 Task: Create List Newsletters in Board Product Launch Planning to Workspace Customer Analytics. Create List Press Releases in Board Employee Recognition and Rewards to Workspace Customer Analytics. Create List Social Media Posts in Board Content Marketing Content Repurposing and Optimization to Workspace Customer Analytics
Action: Mouse moved to (200, 138)
Screenshot: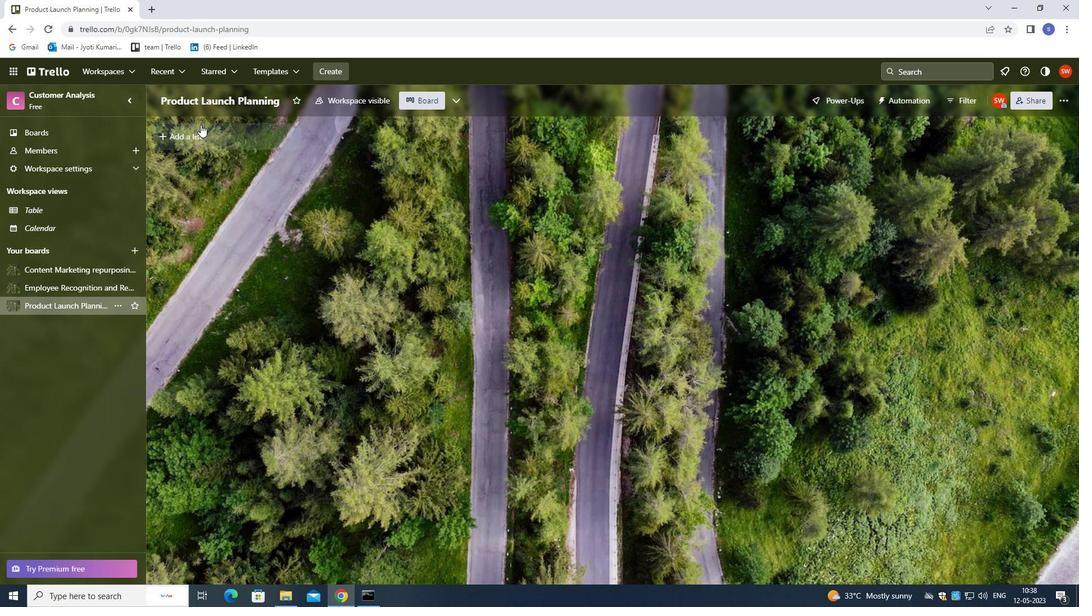 
Action: Mouse pressed left at (200, 138)
Screenshot: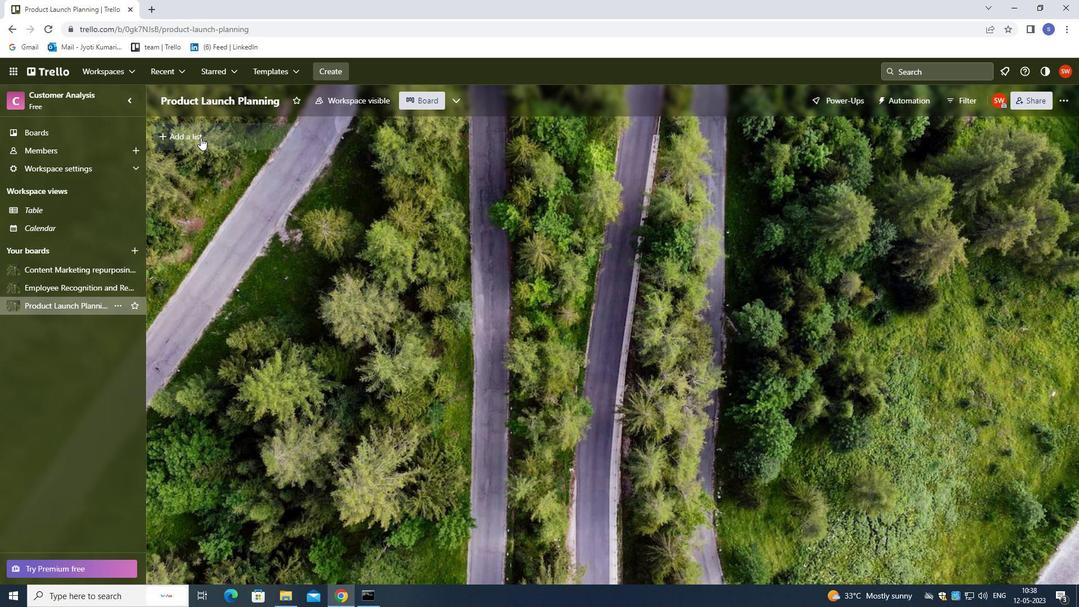 
Action: Mouse moved to (281, 287)
Screenshot: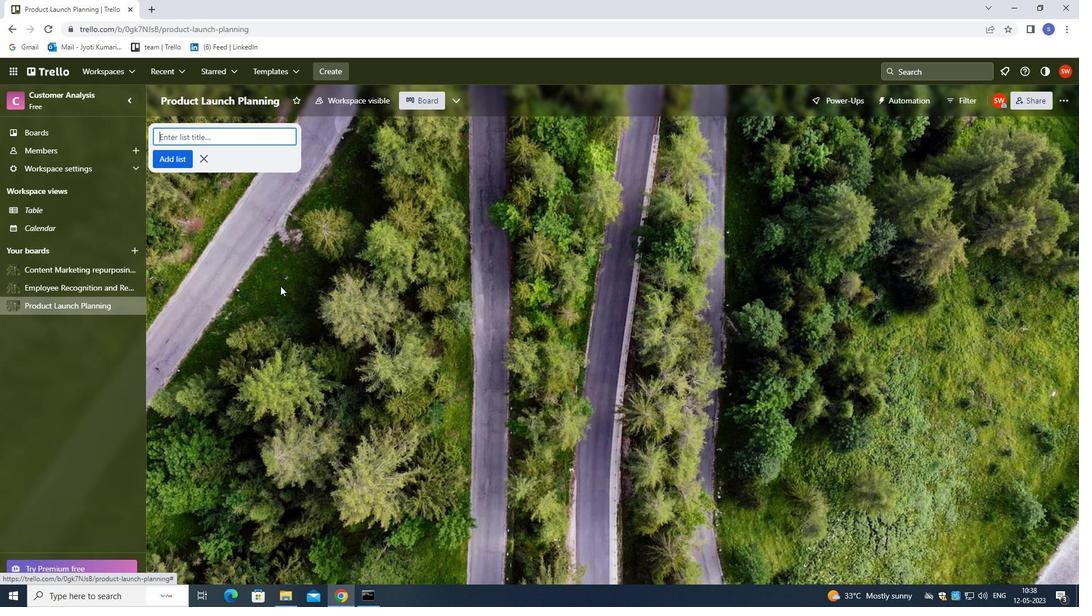 
Action: Key pressed <Key.shift>NEWS<Key.shift><Key.shift><Key.shift><Key.shift><Key.shift><Key.shift><Key.shift><Key.shift><Key.shift><Key.shift><Key.shift><Key.shift>L<Key.backspace>LETTERS<Key.enter>
Screenshot: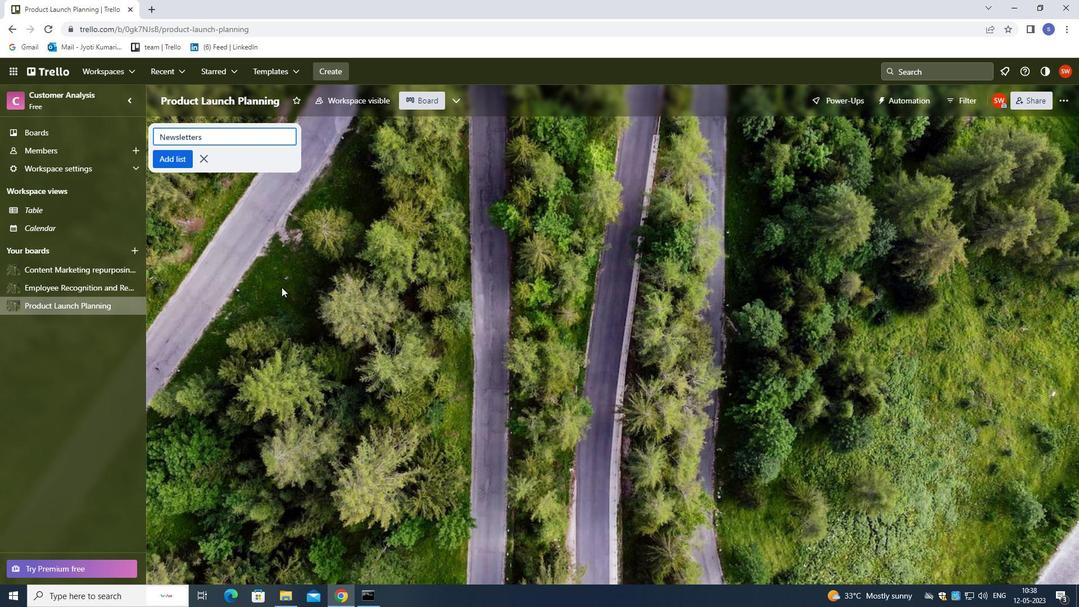 
Action: Mouse moved to (29, 291)
Screenshot: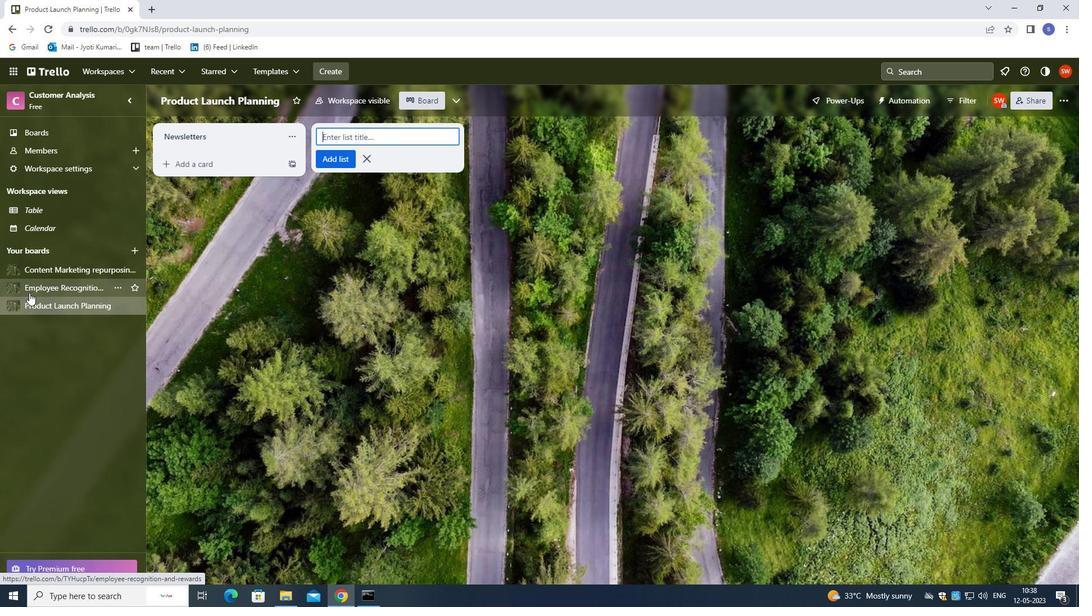 
Action: Mouse pressed left at (29, 291)
Screenshot: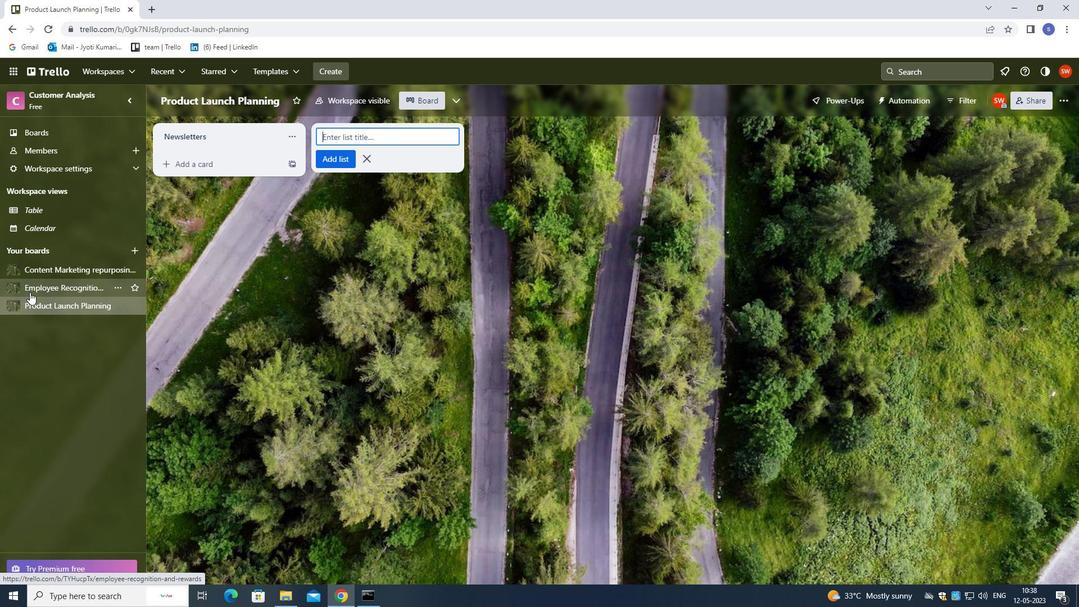
Action: Mouse moved to (667, 140)
Screenshot: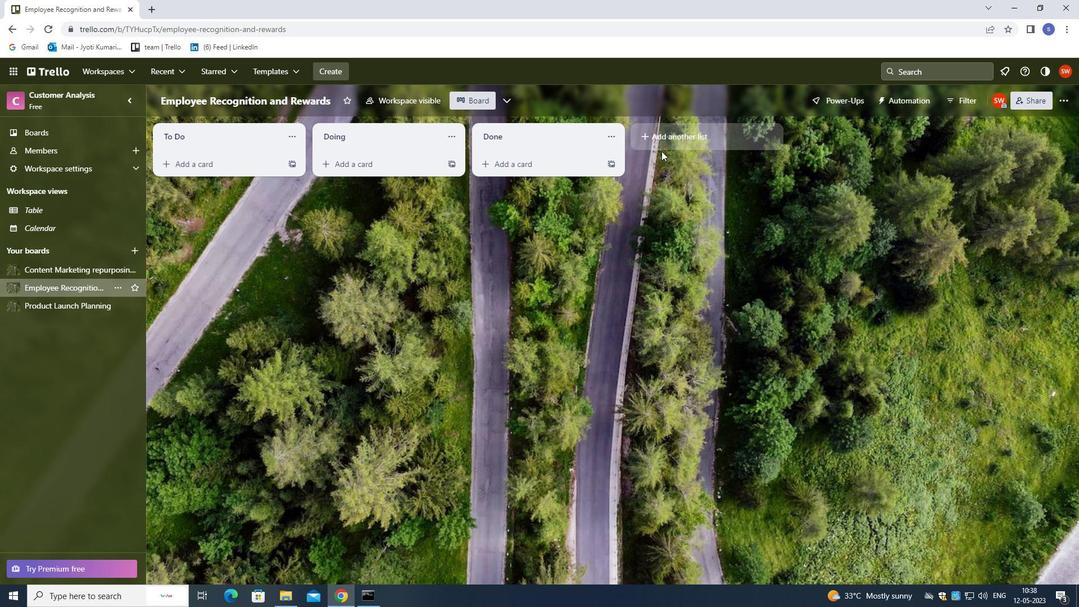 
Action: Mouse pressed left at (667, 140)
Screenshot: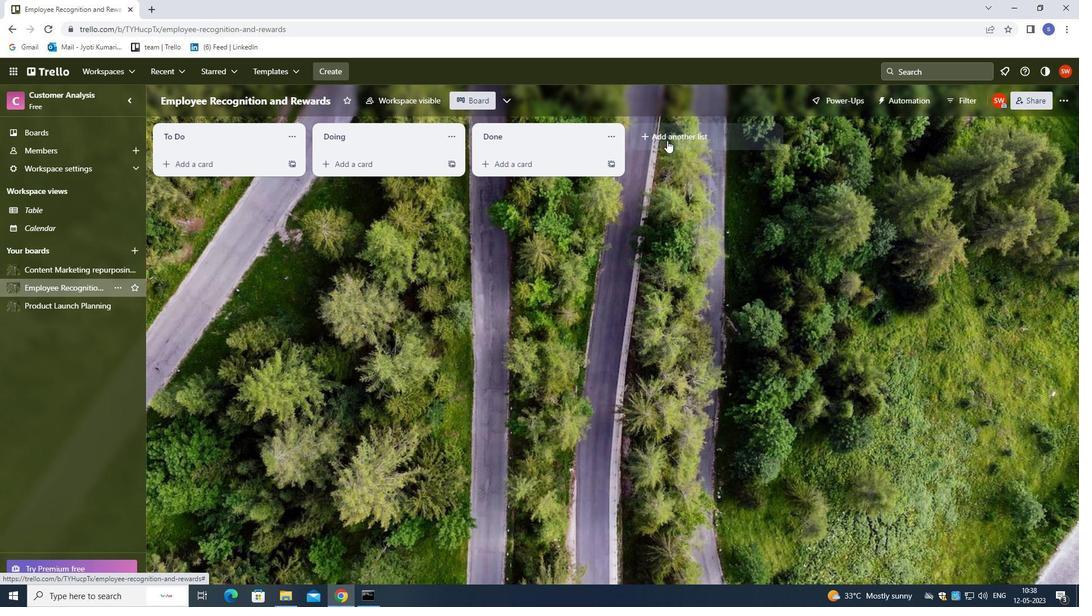 
Action: Mouse moved to (664, 136)
Screenshot: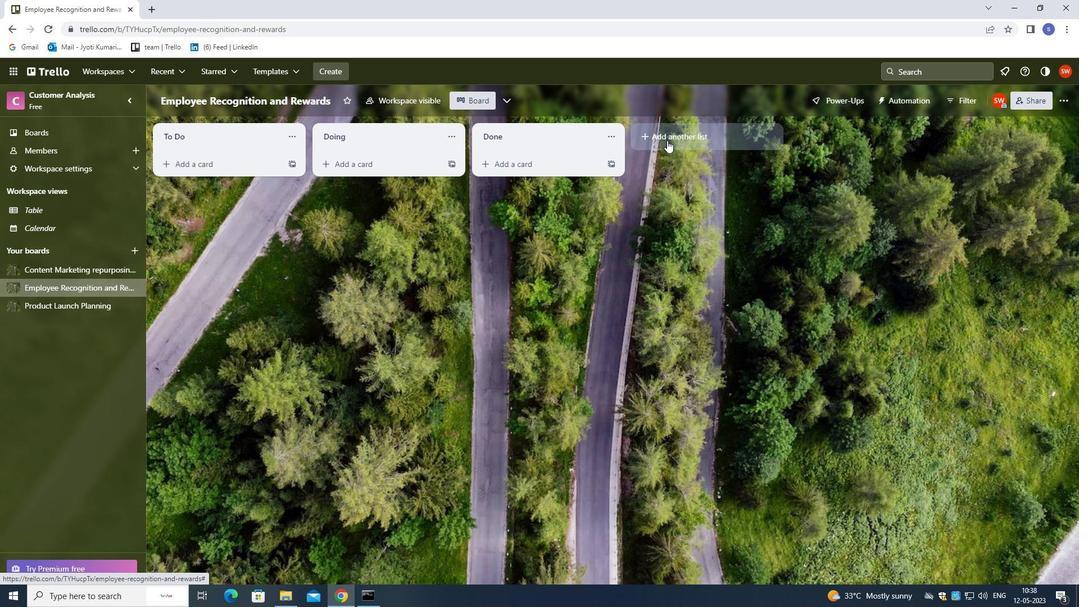 
Action: Key pressed <Key.shift><Key.shift><Key.shift><Key.shift><Key.shift><Key.shift><Key.shift><Key.shift>PRESS<Key.space><Key.shift>RELEASES<Key.enter>
Screenshot: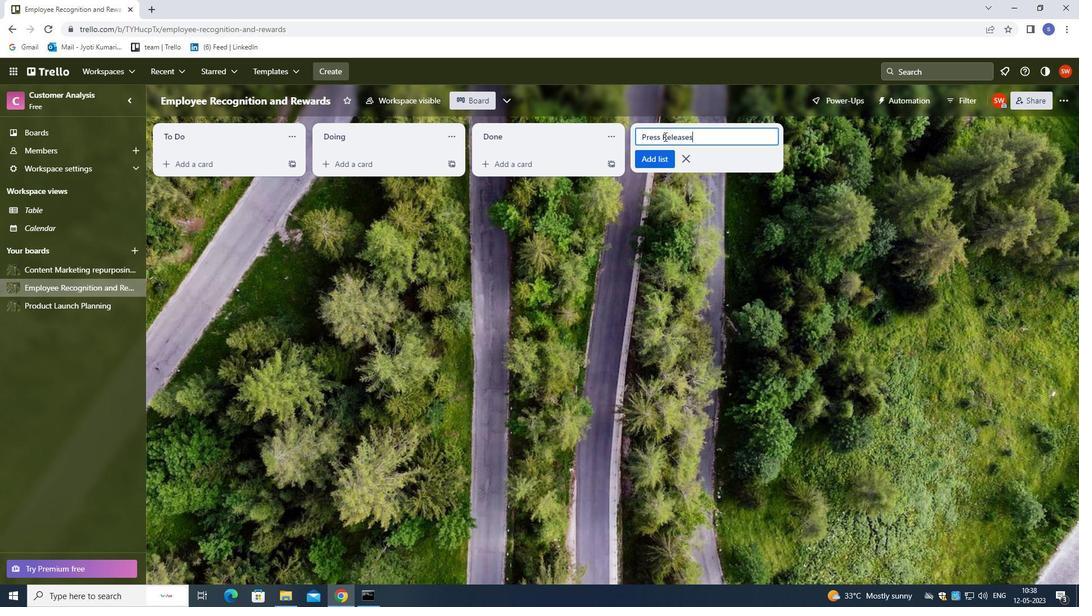 
Action: Mouse moved to (80, 269)
Screenshot: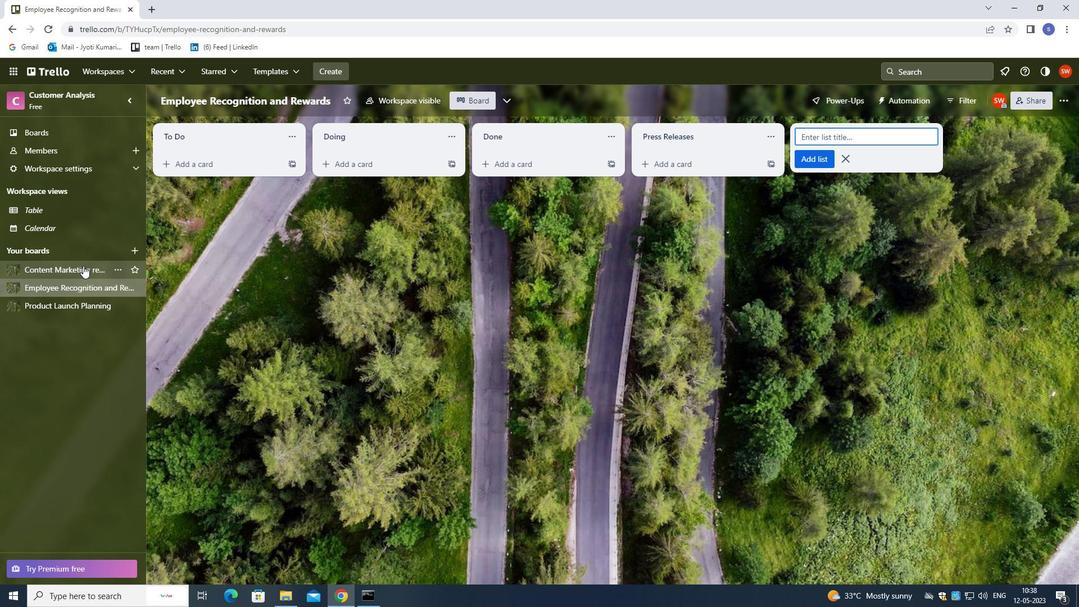 
Action: Mouse pressed left at (80, 269)
Screenshot: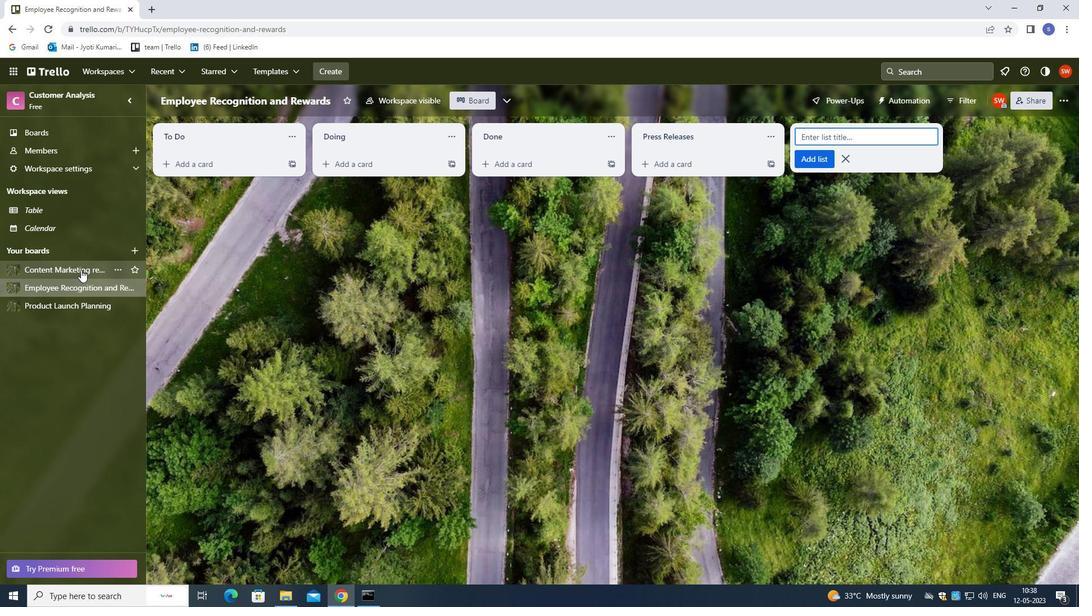 
Action: Mouse moved to (656, 131)
Screenshot: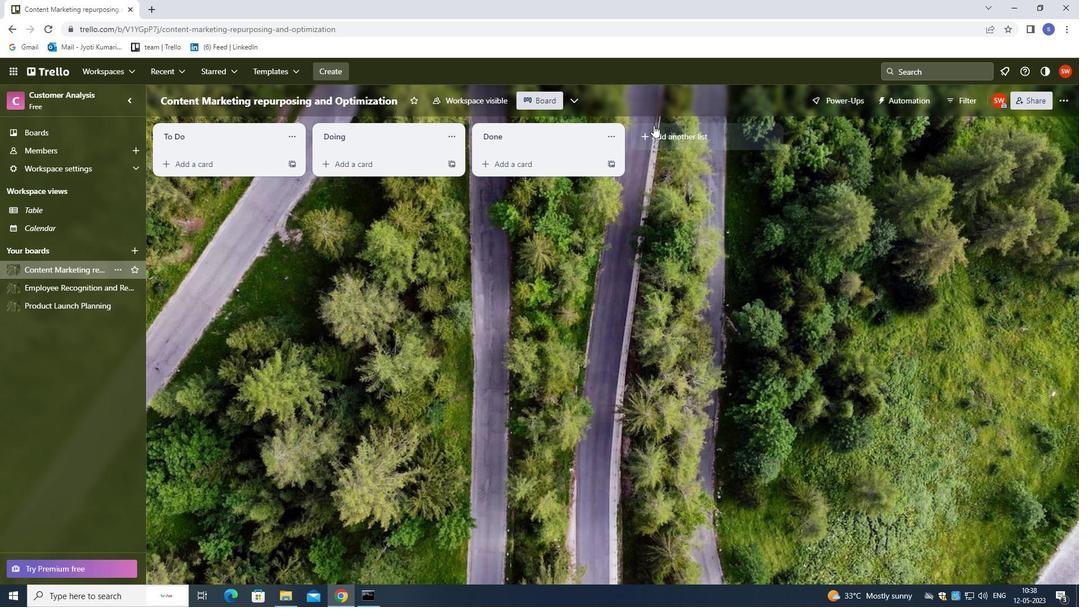 
Action: Mouse pressed left at (656, 131)
Screenshot: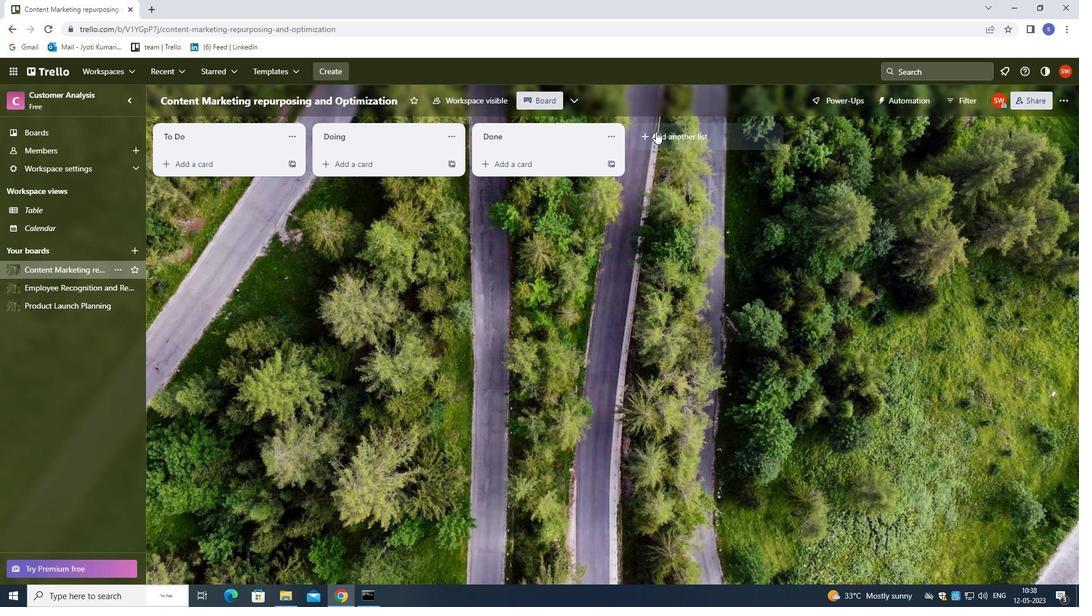 
Action: Mouse moved to (633, 117)
Screenshot: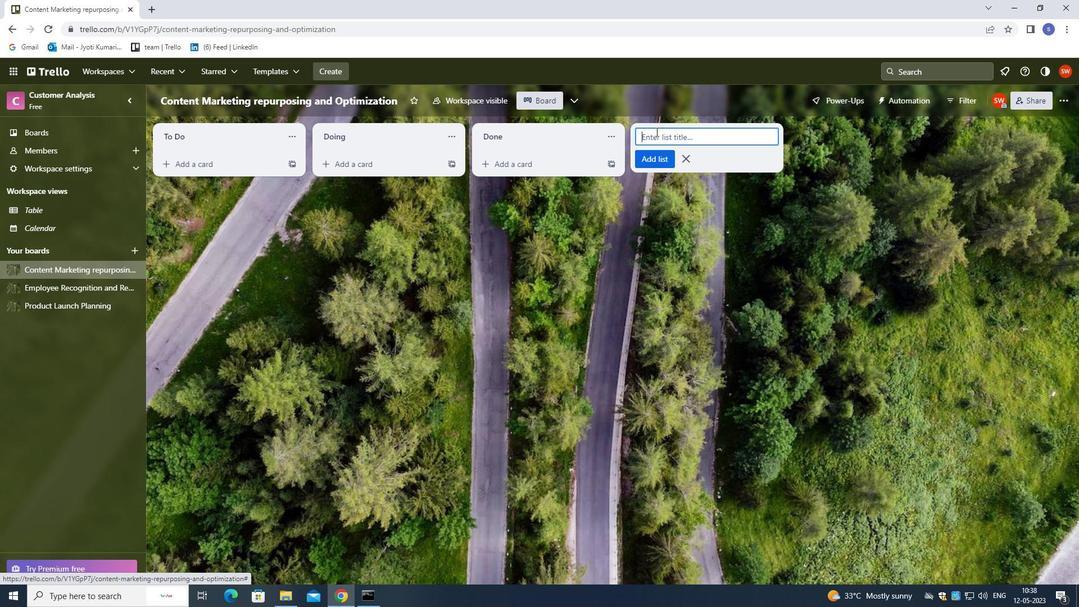 
Action: Key pressed <Key.shift>SOCIAL<Key.space><Key.shift>MEDIA<Key.space><Key.shift>POSTS<Key.enter>
Screenshot: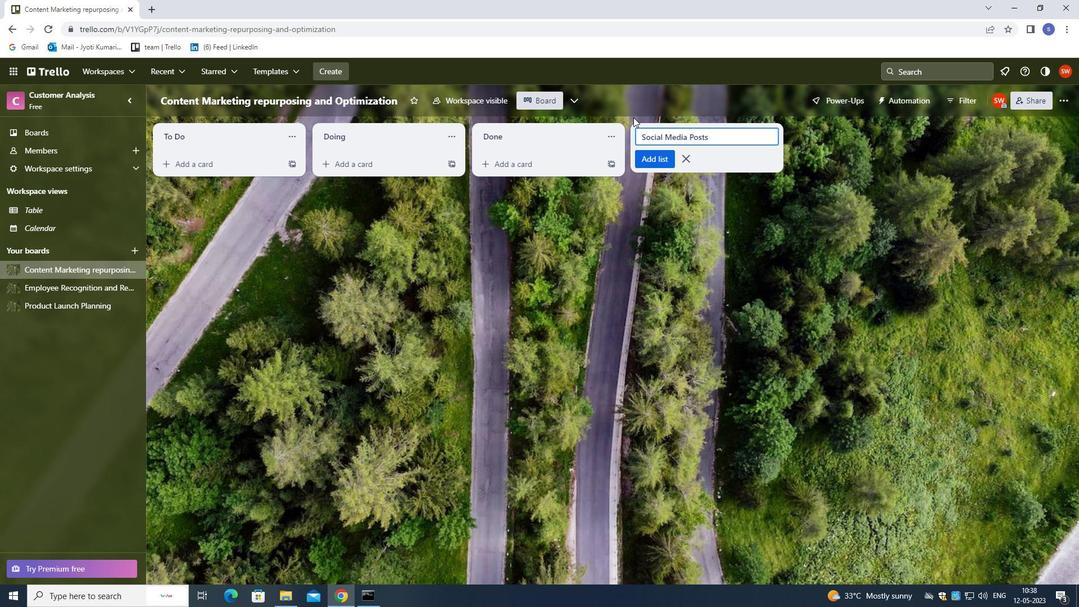 
